 Task: Add Sprouts Organic 50/50 Blend to the cart.
Action: Mouse moved to (20, 64)
Screenshot: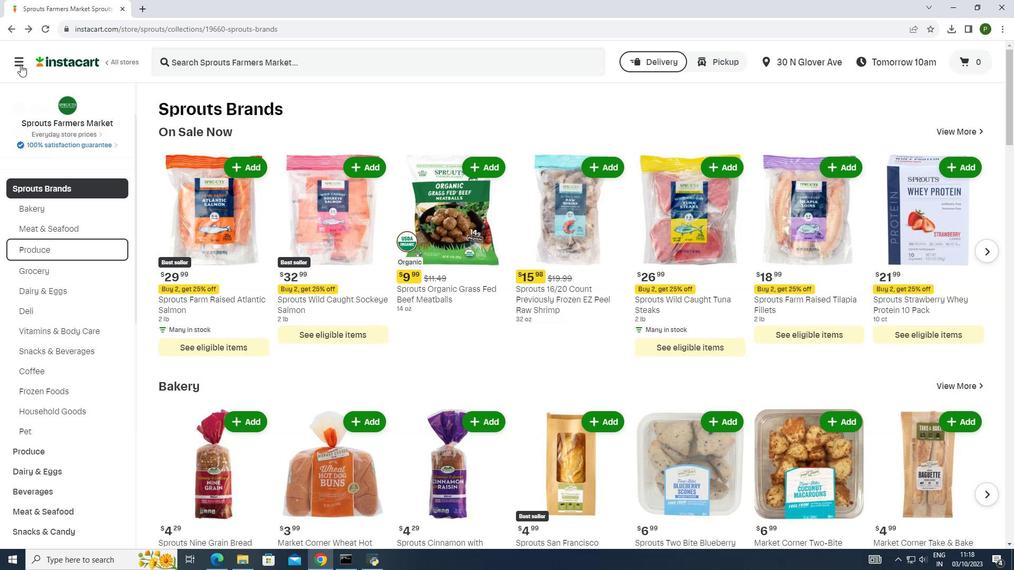 
Action: Mouse pressed left at (20, 64)
Screenshot: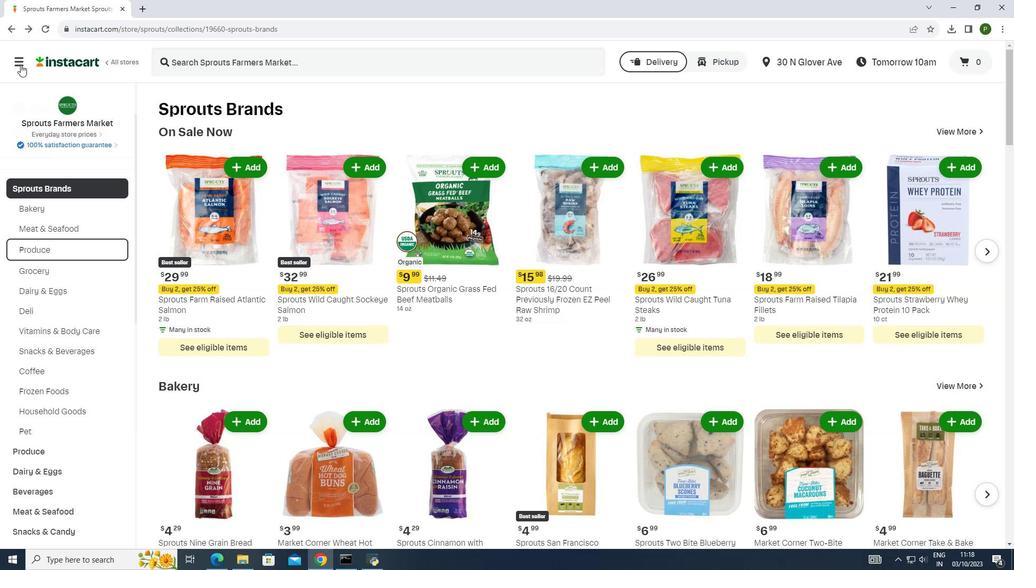 
Action: Mouse moved to (67, 273)
Screenshot: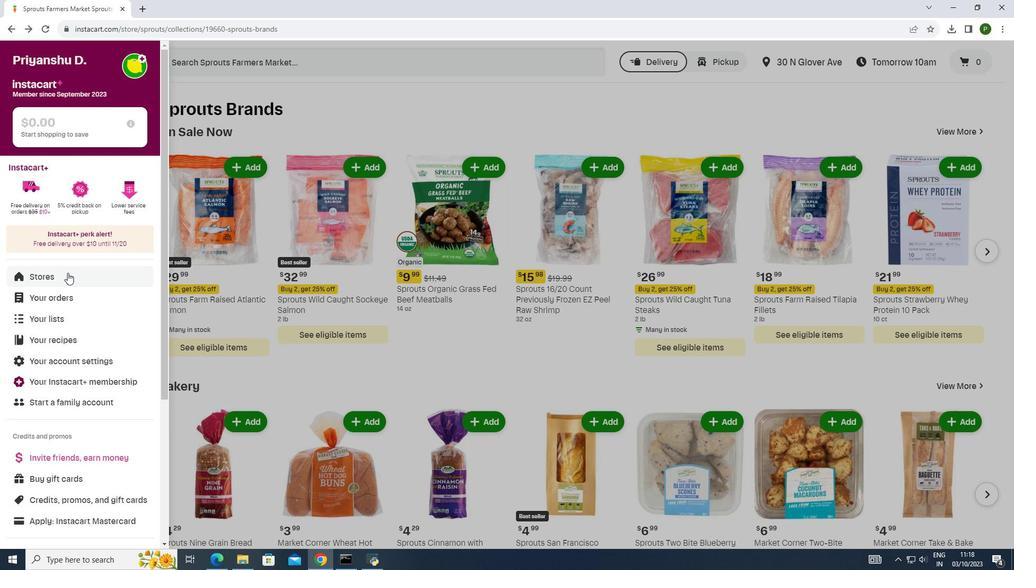 
Action: Mouse pressed left at (67, 273)
Screenshot: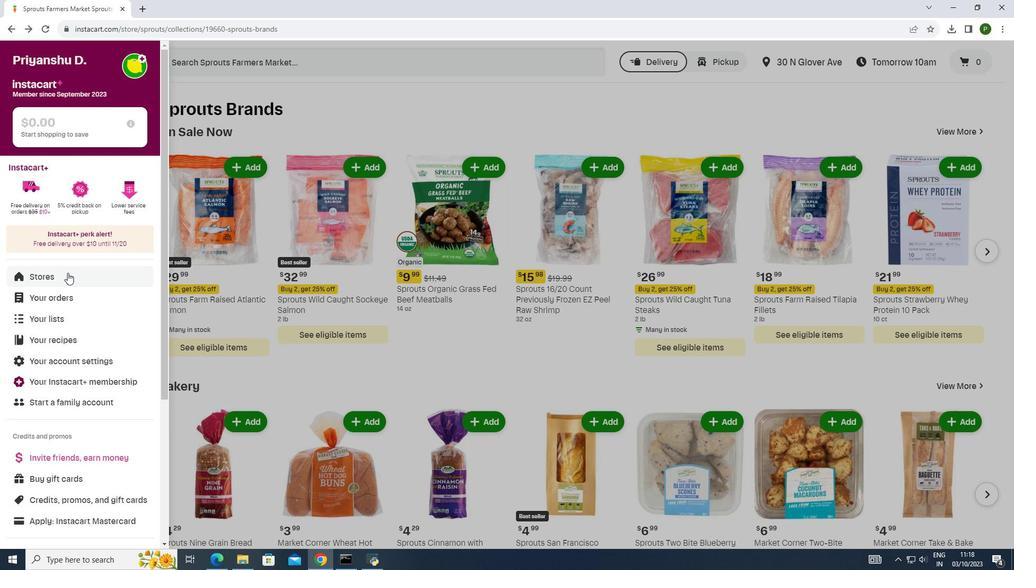 
Action: Mouse moved to (236, 102)
Screenshot: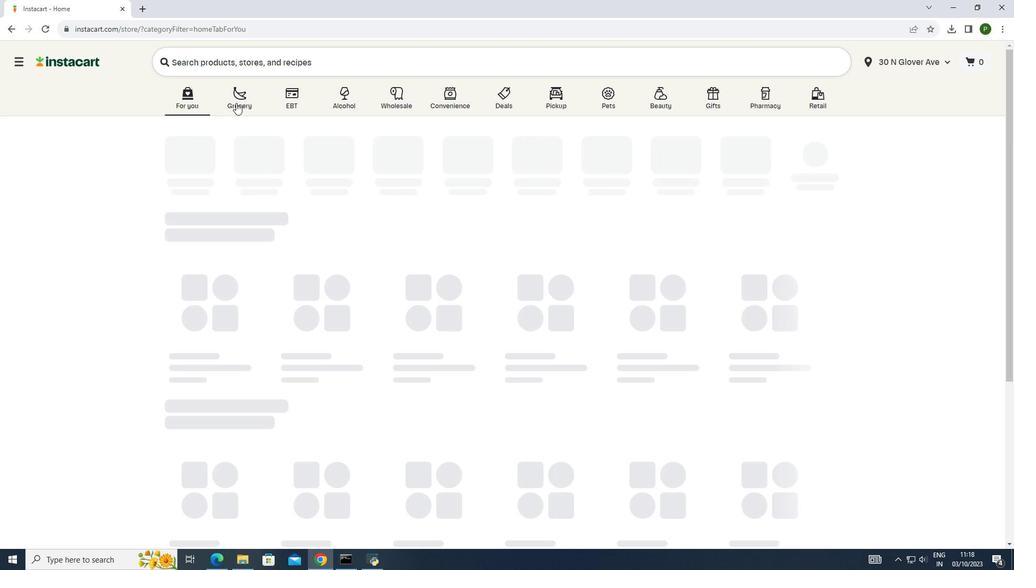 
Action: Mouse pressed left at (236, 102)
Screenshot: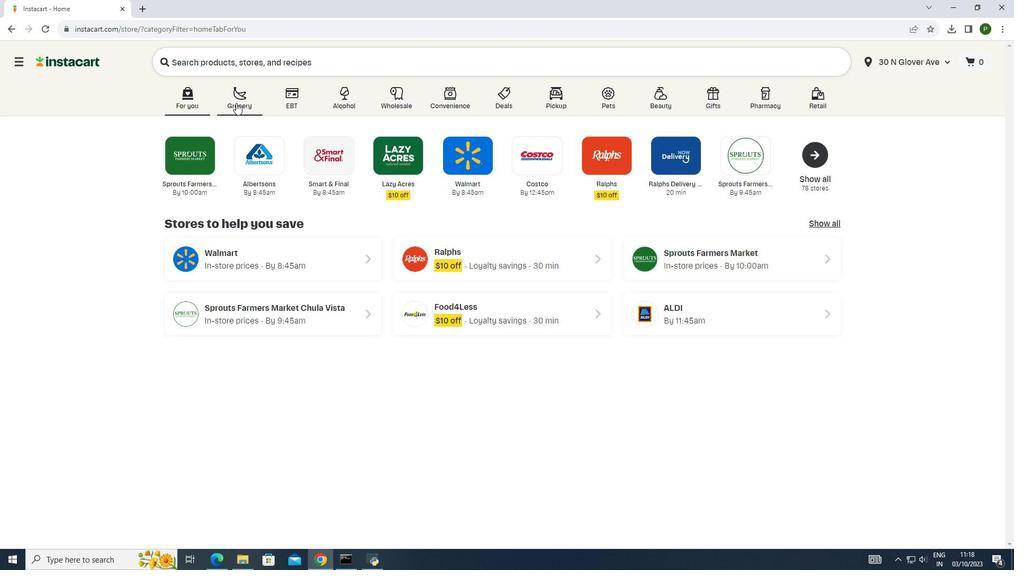 
Action: Mouse moved to (546, 160)
Screenshot: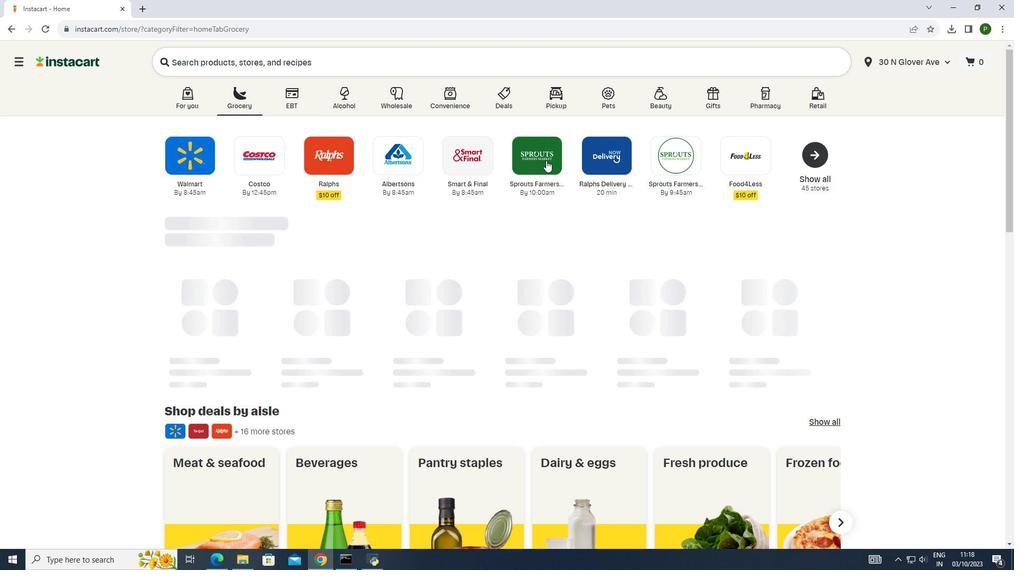 
Action: Mouse pressed left at (546, 160)
Screenshot: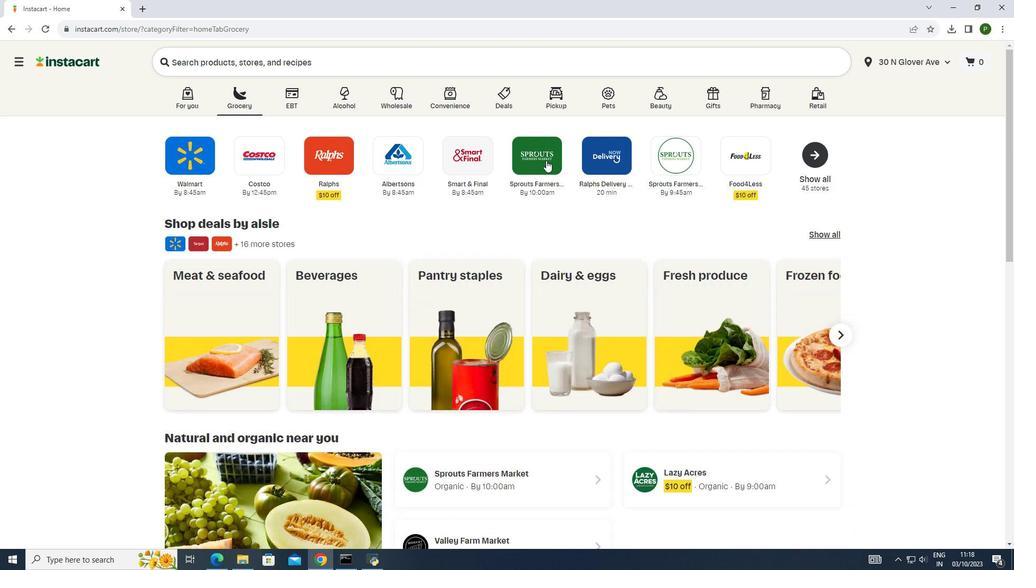 
Action: Mouse moved to (78, 280)
Screenshot: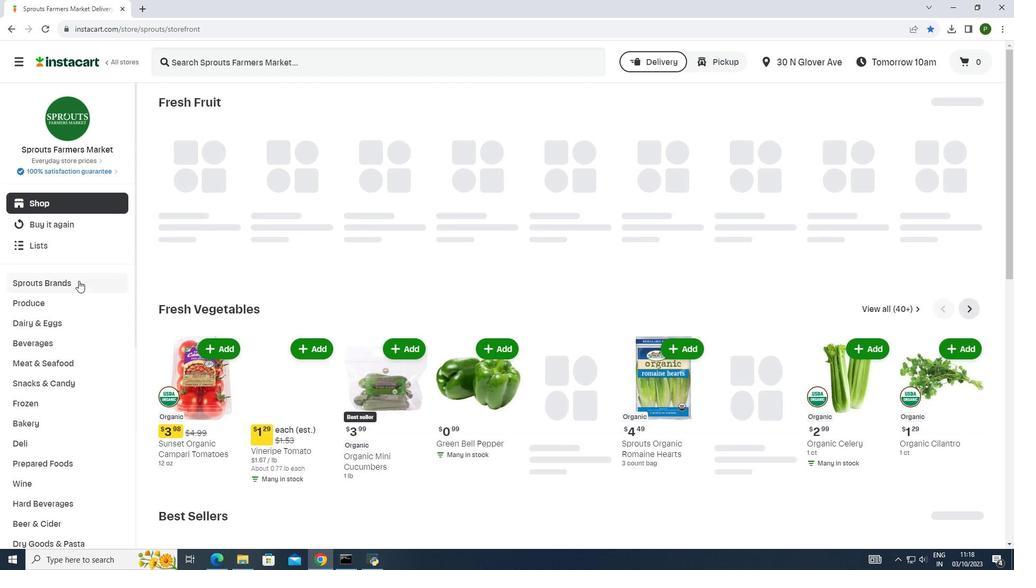 
Action: Mouse pressed left at (78, 280)
Screenshot: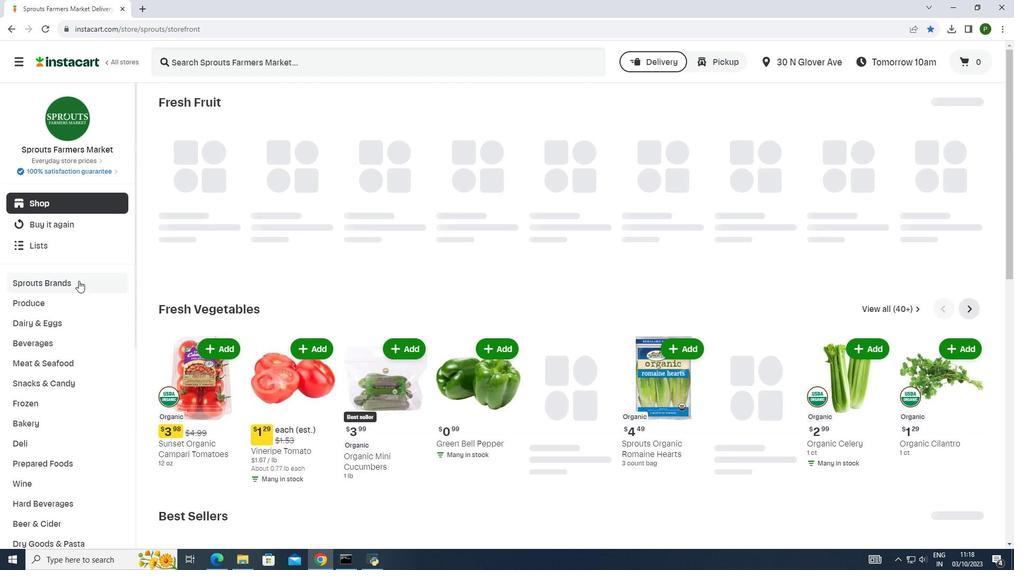 
Action: Mouse moved to (48, 339)
Screenshot: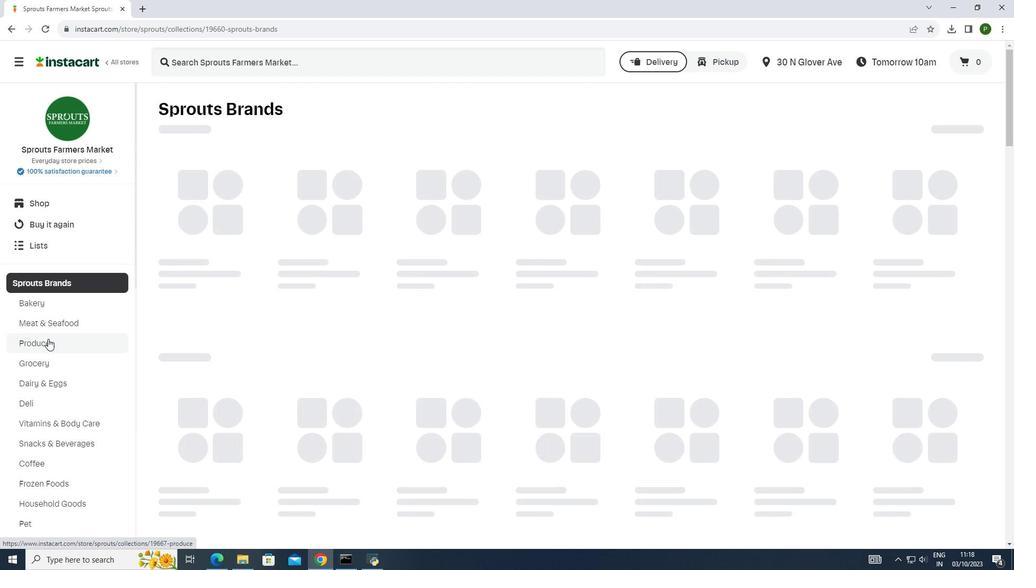 
Action: Mouse pressed left at (48, 339)
Screenshot: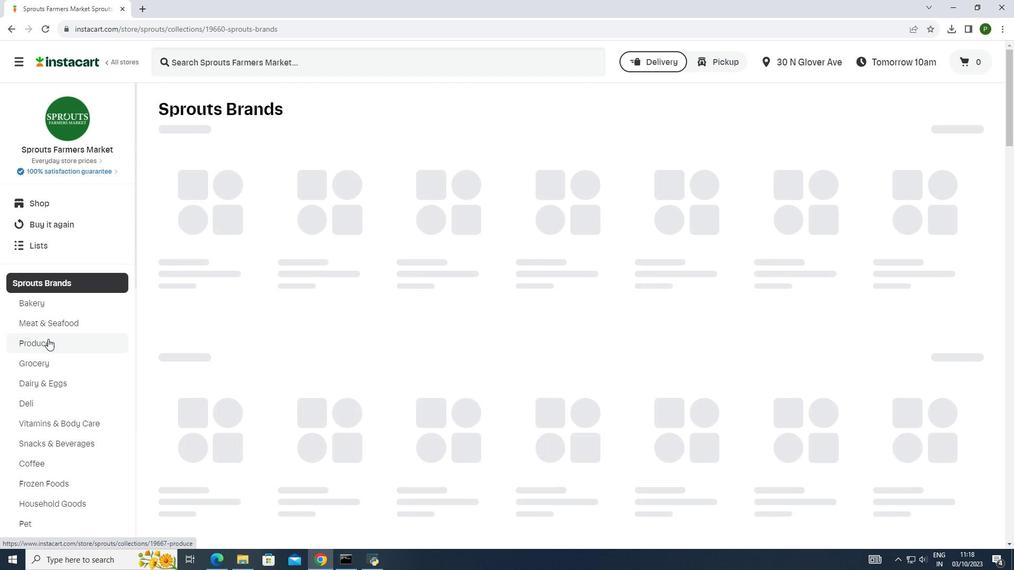 
Action: Mouse pressed left at (48, 339)
Screenshot: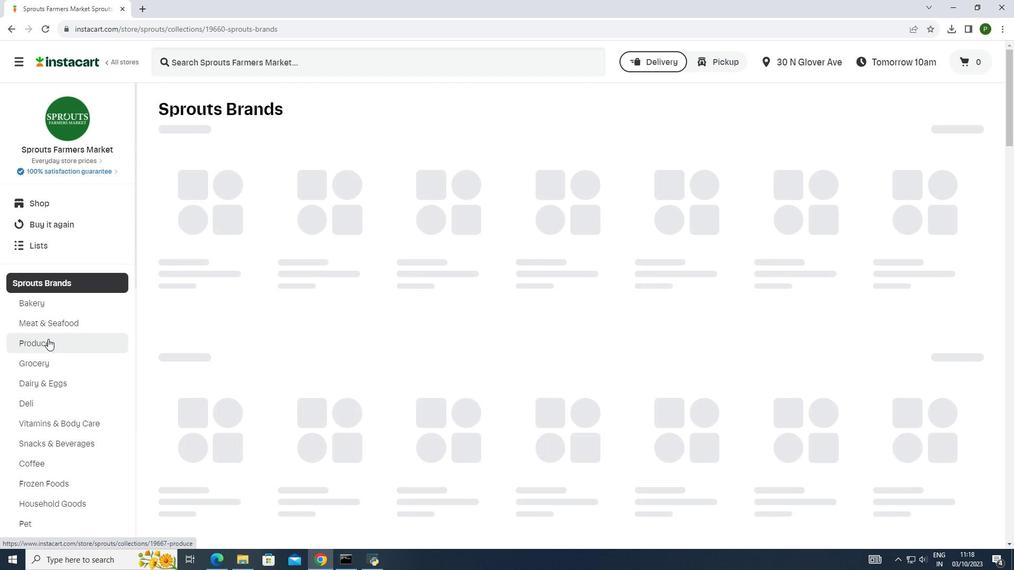 
Action: Mouse moved to (592, 348)
Screenshot: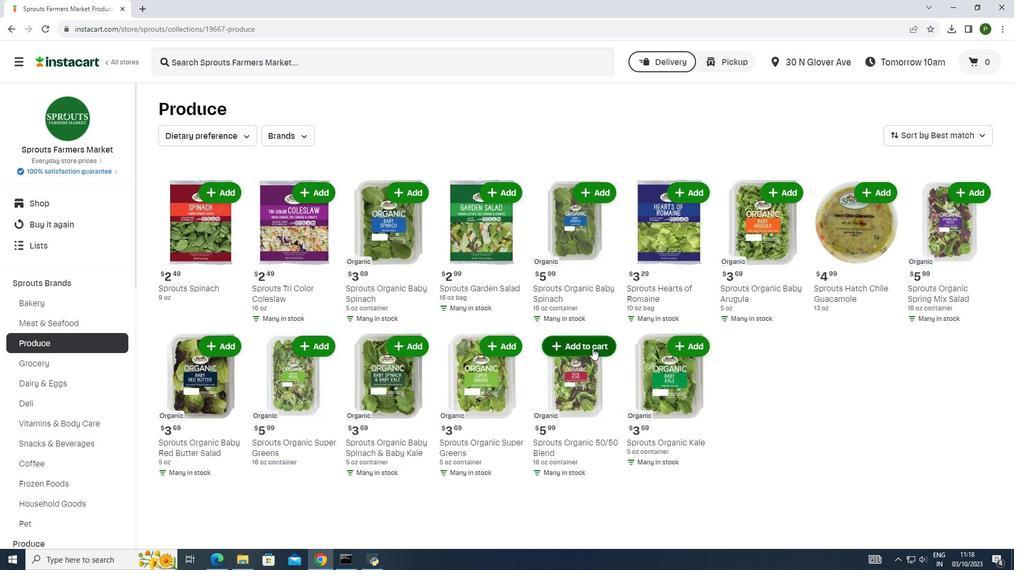 
Action: Mouse pressed left at (592, 348)
Screenshot: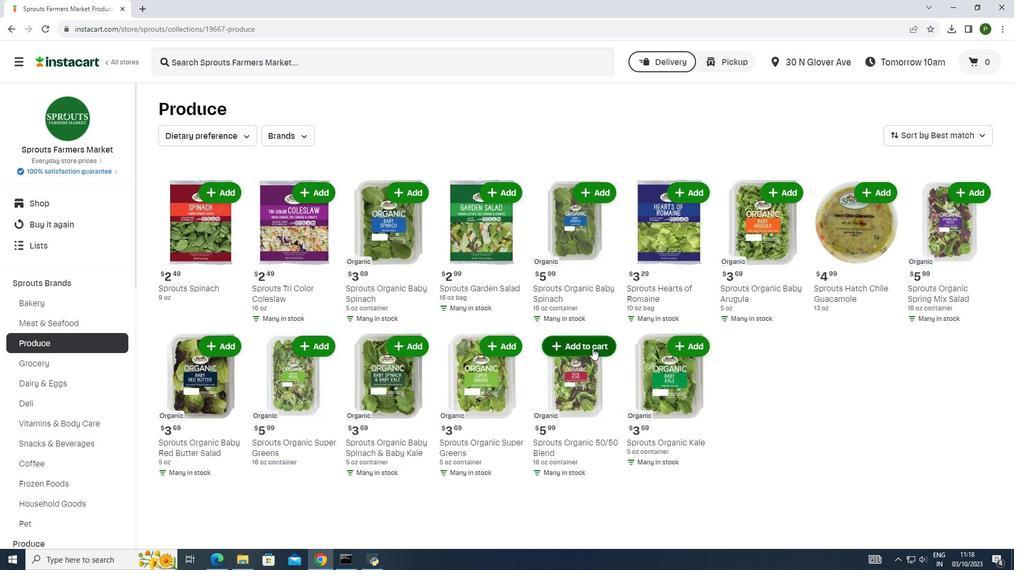 
Action: Mouse moved to (592, 348)
Screenshot: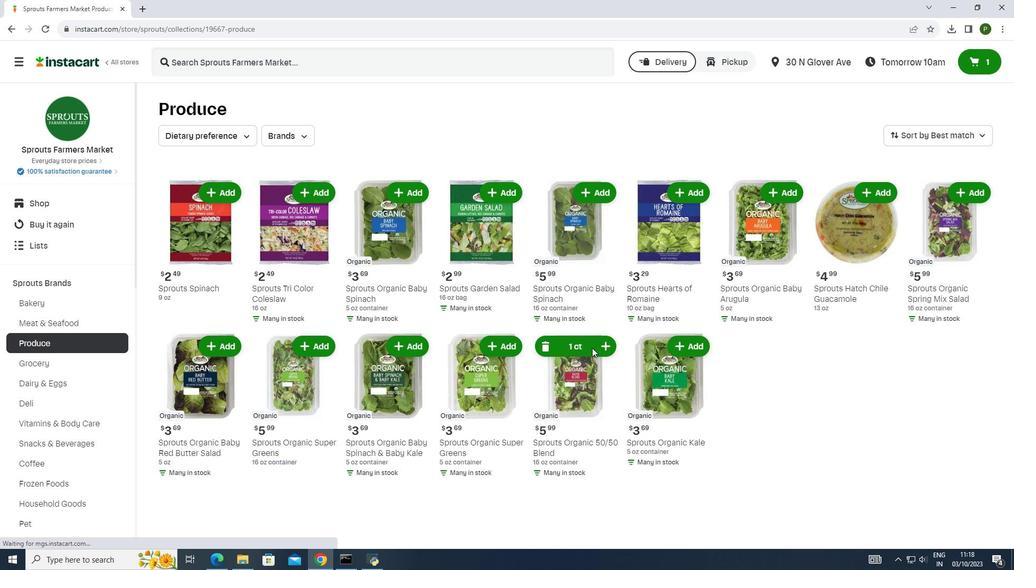 
